 Task: Create a new recurring task titled 'New Training' with a due date of 'Wed 7/26/2023', high priority, and set it to recur monthly on the 26th until 'Fri 7/26/2024'. Assign it to 'Prateek Kumar' and add a description.
Action: Mouse moved to (14, 167)
Screenshot: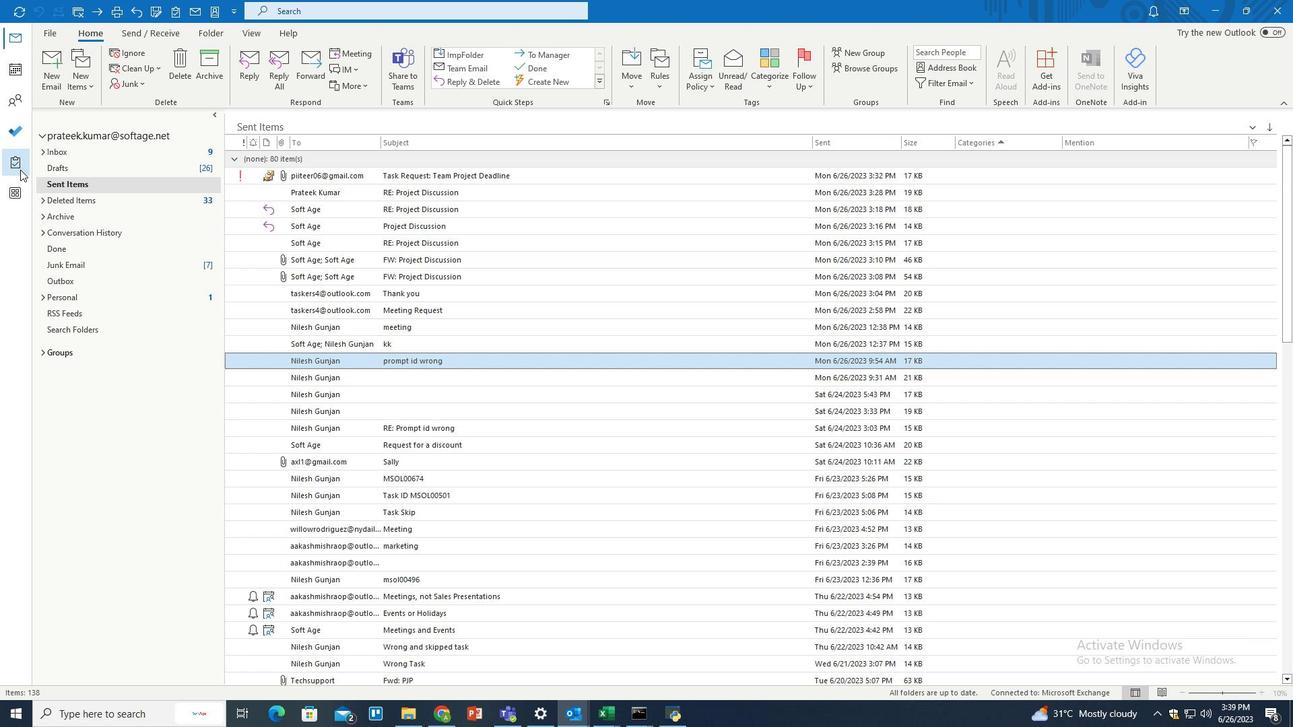 
Action: Mouse pressed left at (14, 167)
Screenshot: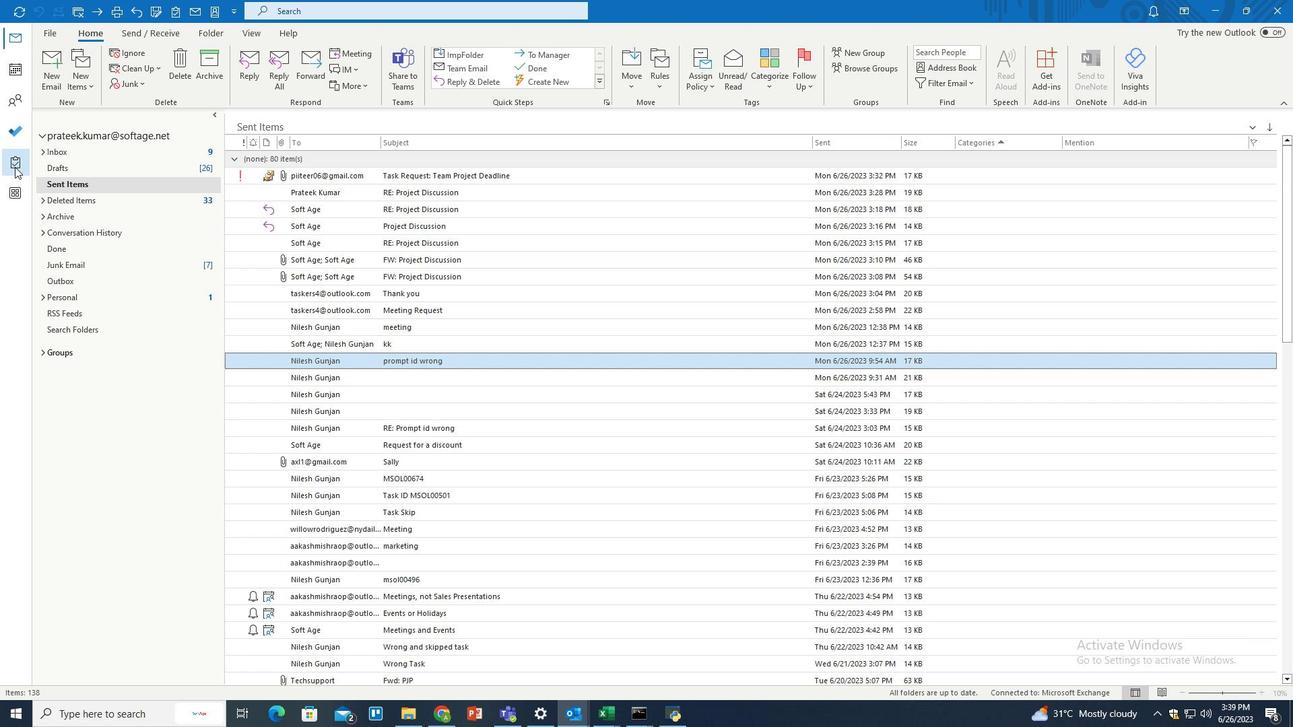 
Action: Mouse moved to (64, 157)
Screenshot: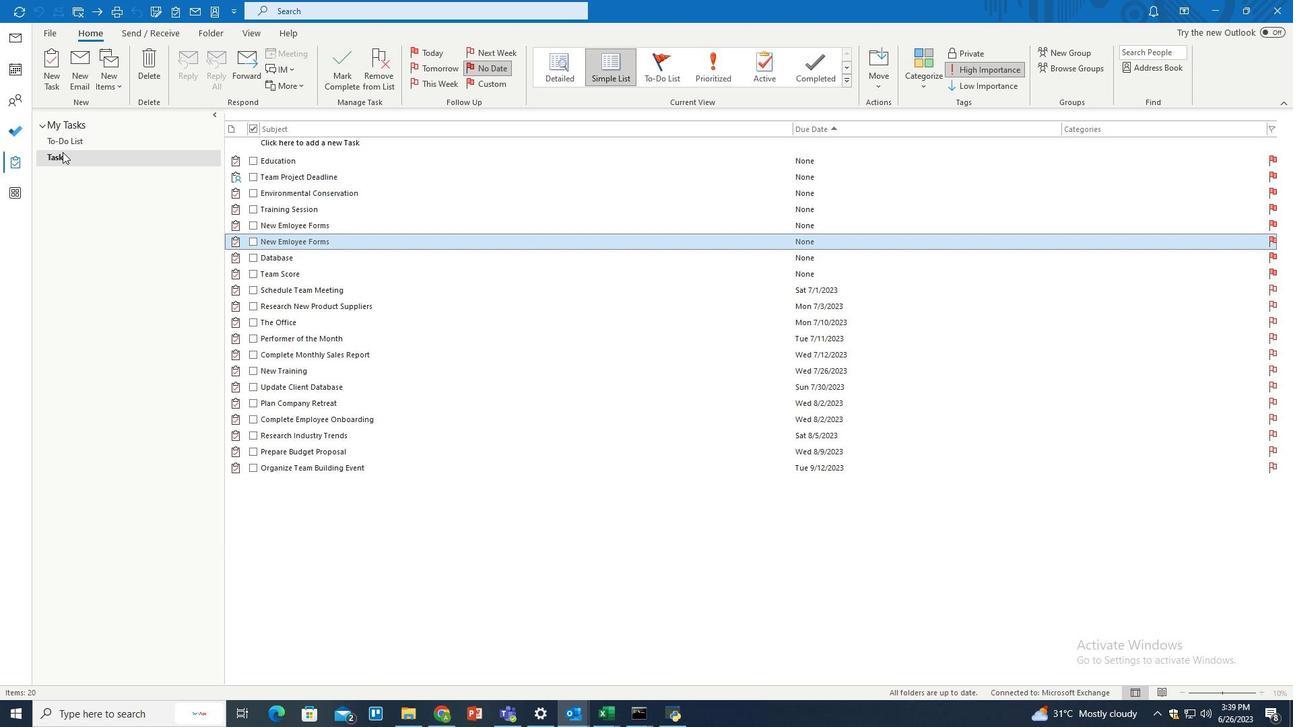 
Action: Mouse pressed left at (64, 157)
Screenshot: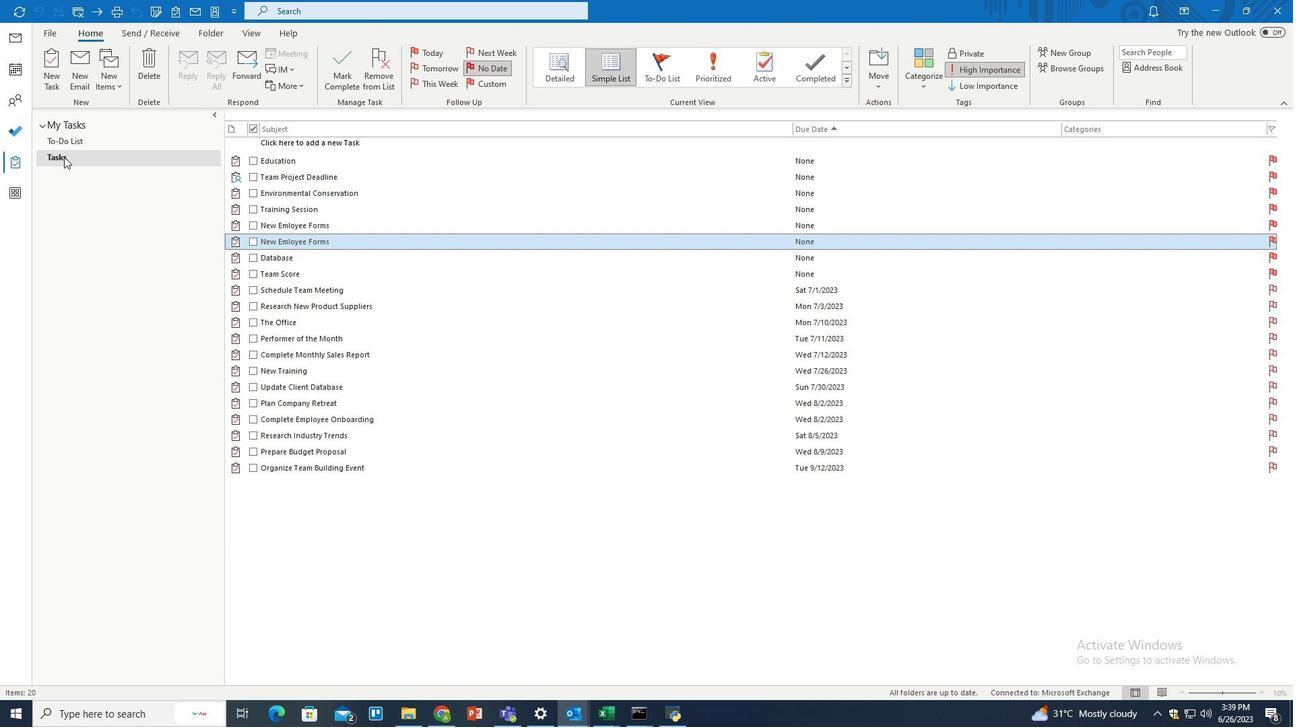 
Action: Mouse moved to (321, 370)
Screenshot: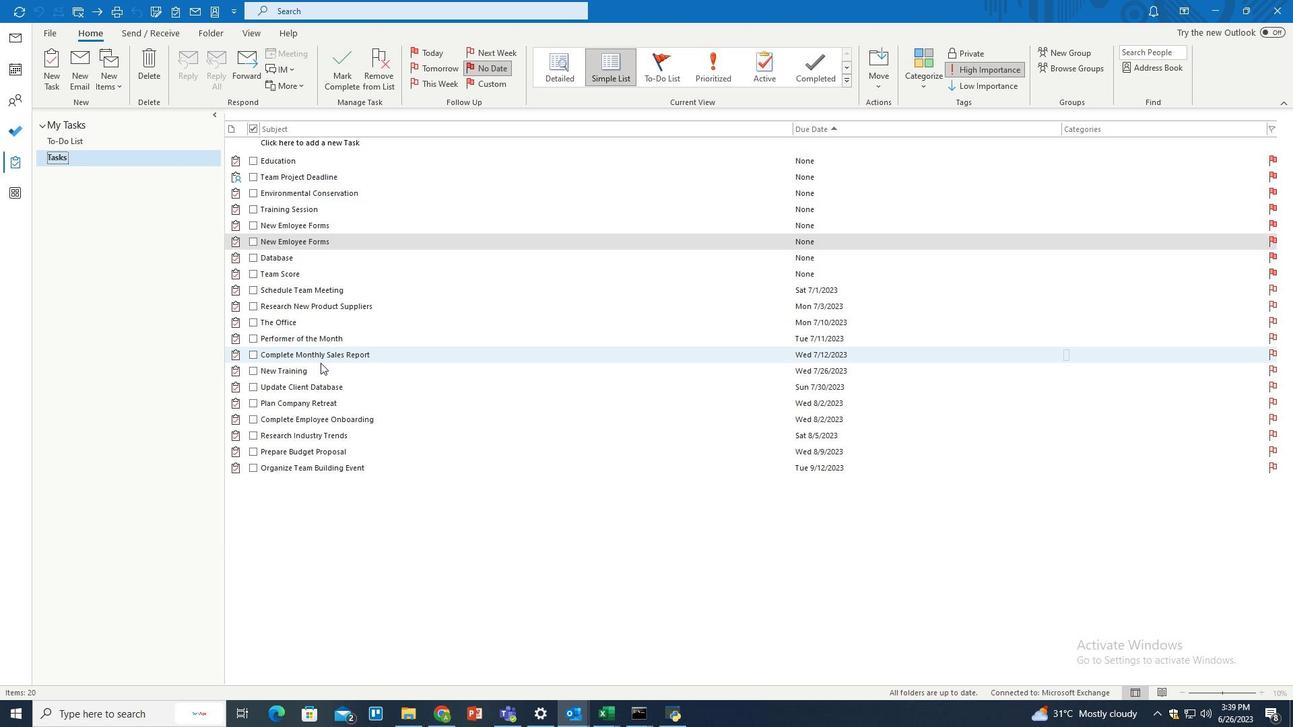 
Action: Mouse pressed left at (321, 370)
Screenshot: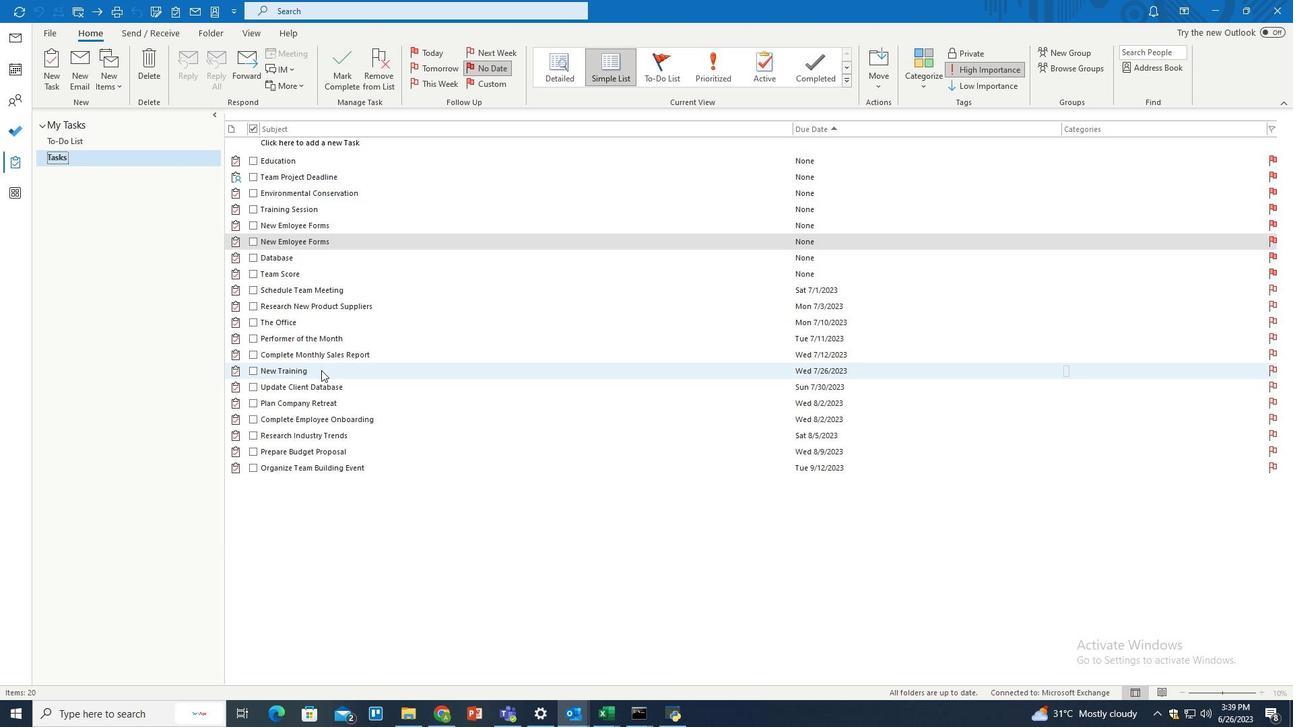 
Action: Mouse pressed left at (321, 370)
Screenshot: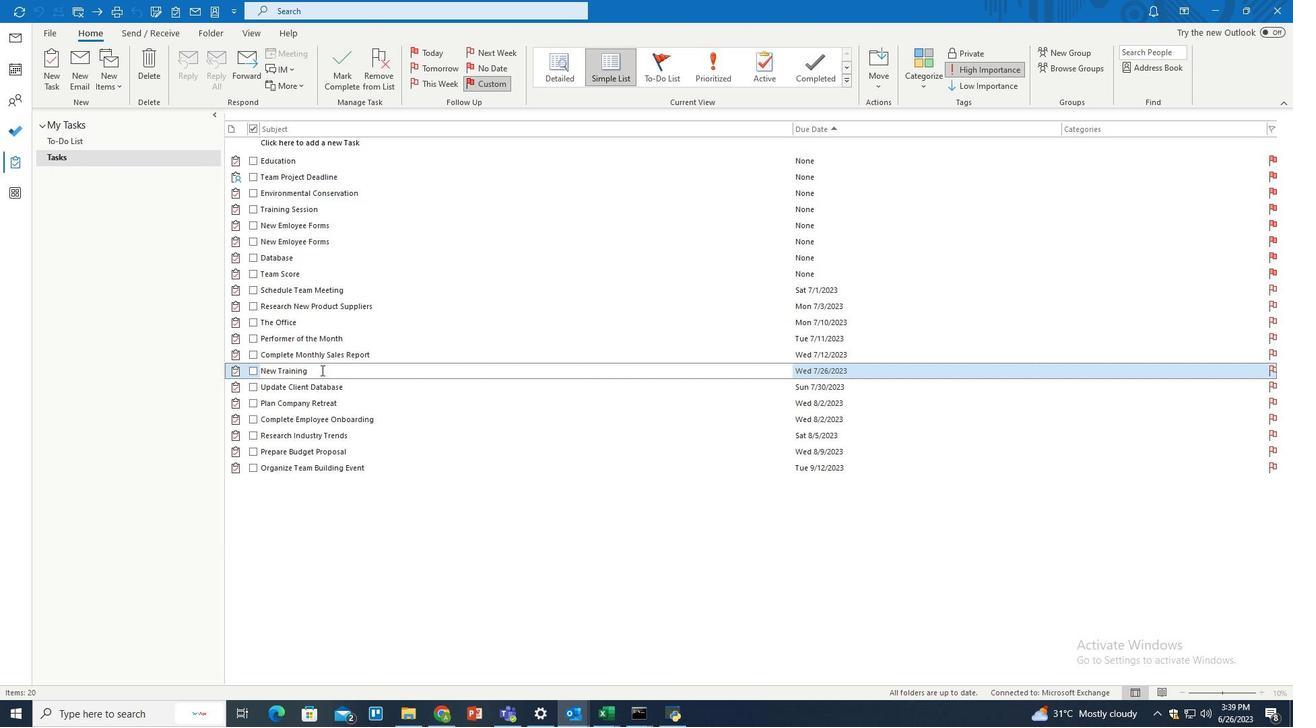 
Action: Mouse pressed left at (321, 370)
Screenshot: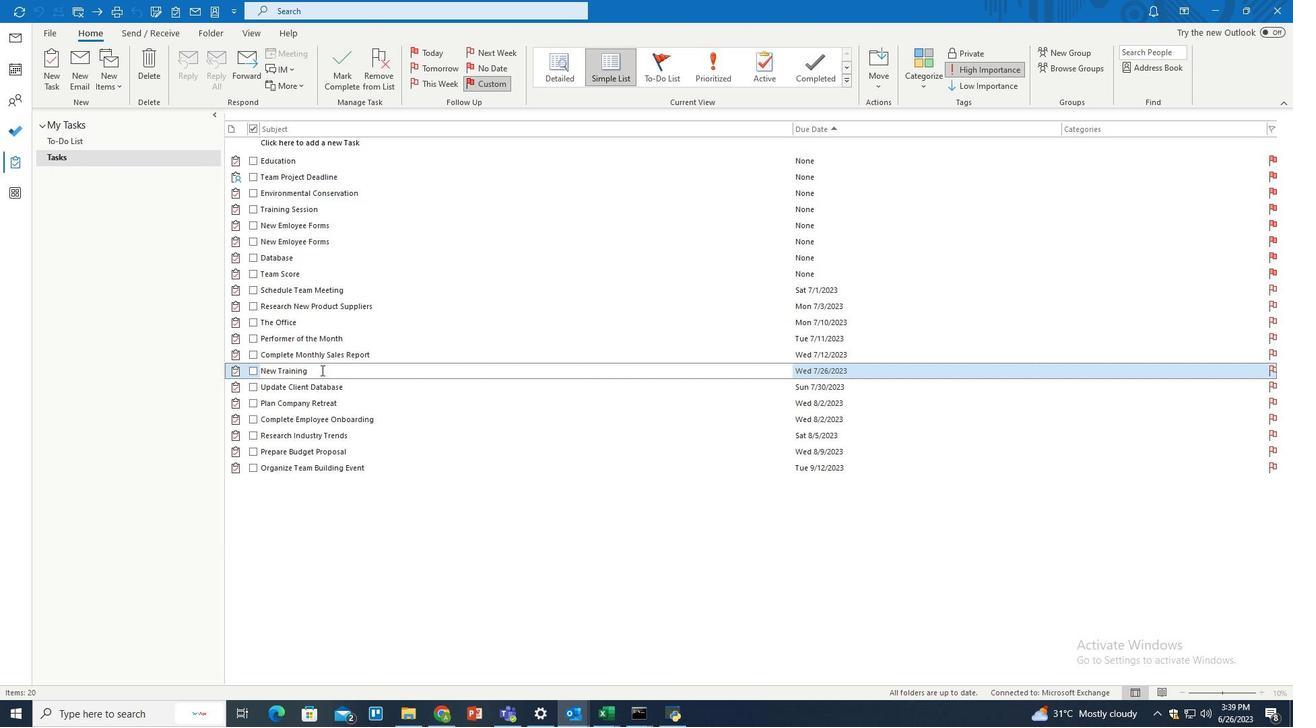 
Action: Mouse moved to (568, 269)
Screenshot: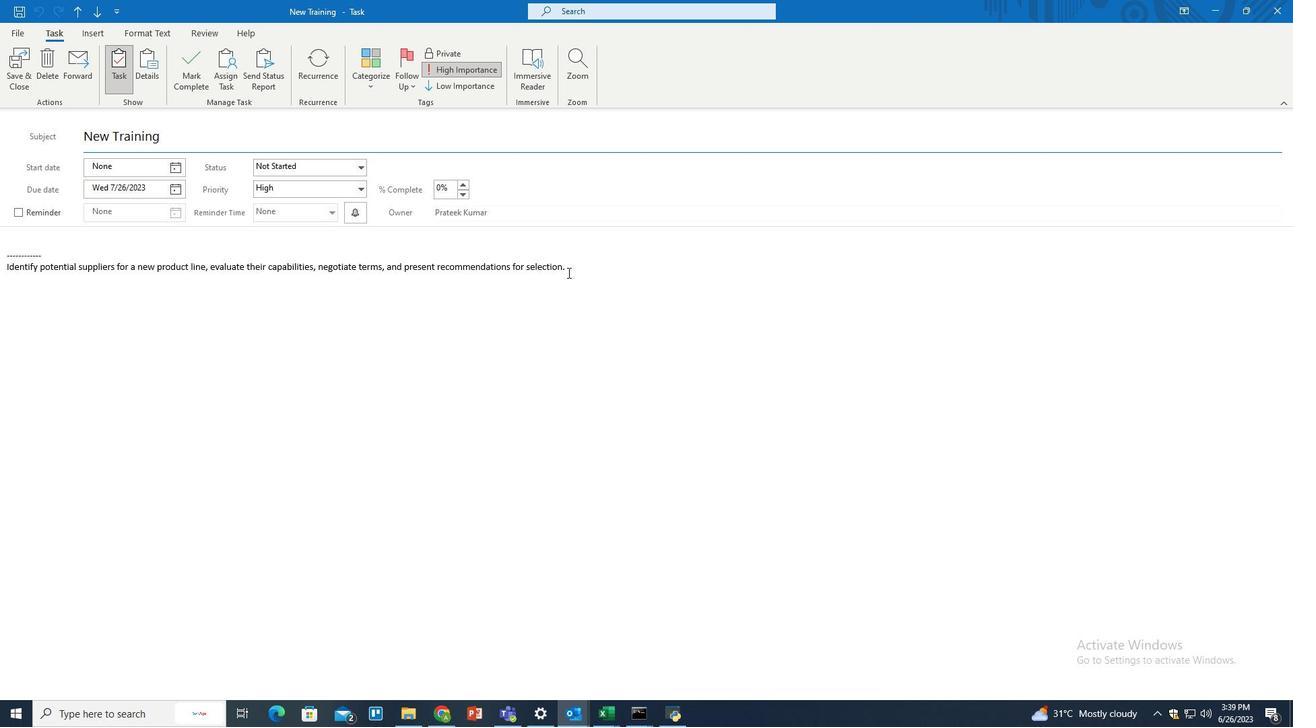 
Action: Mouse pressed left at (568, 269)
Screenshot: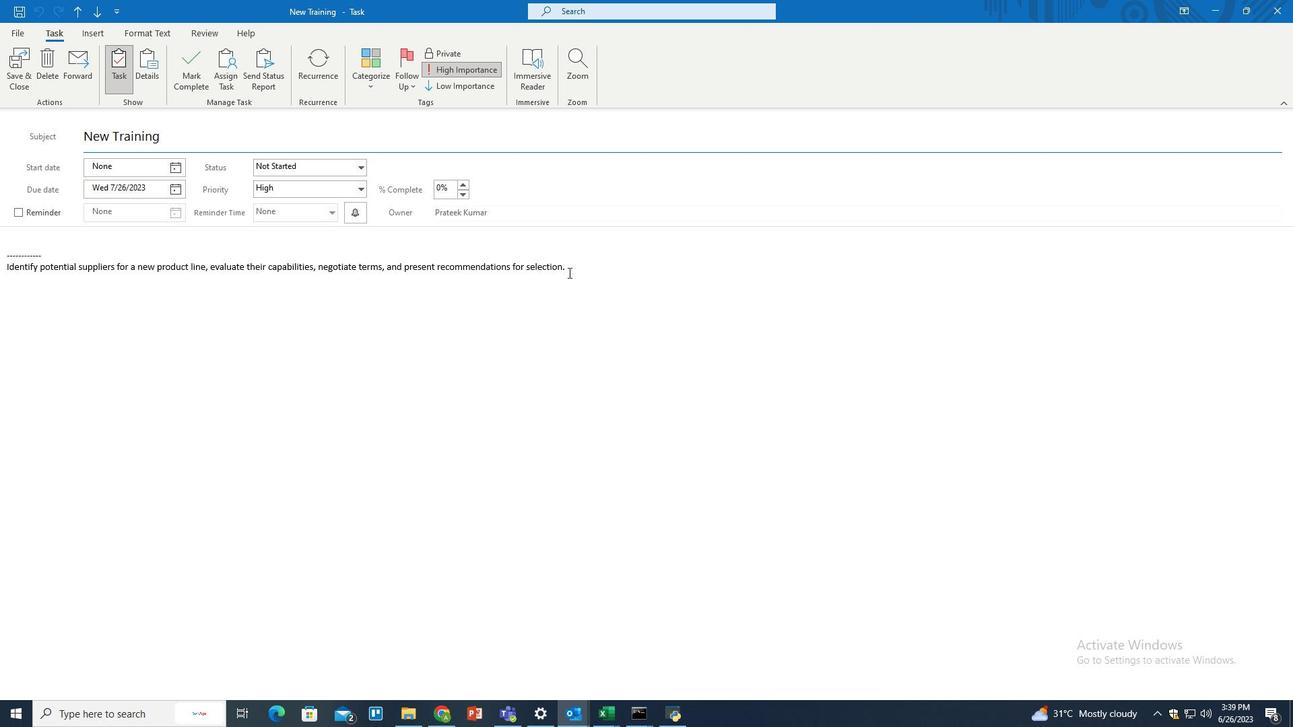 
Action: Mouse moved to (320, 68)
Screenshot: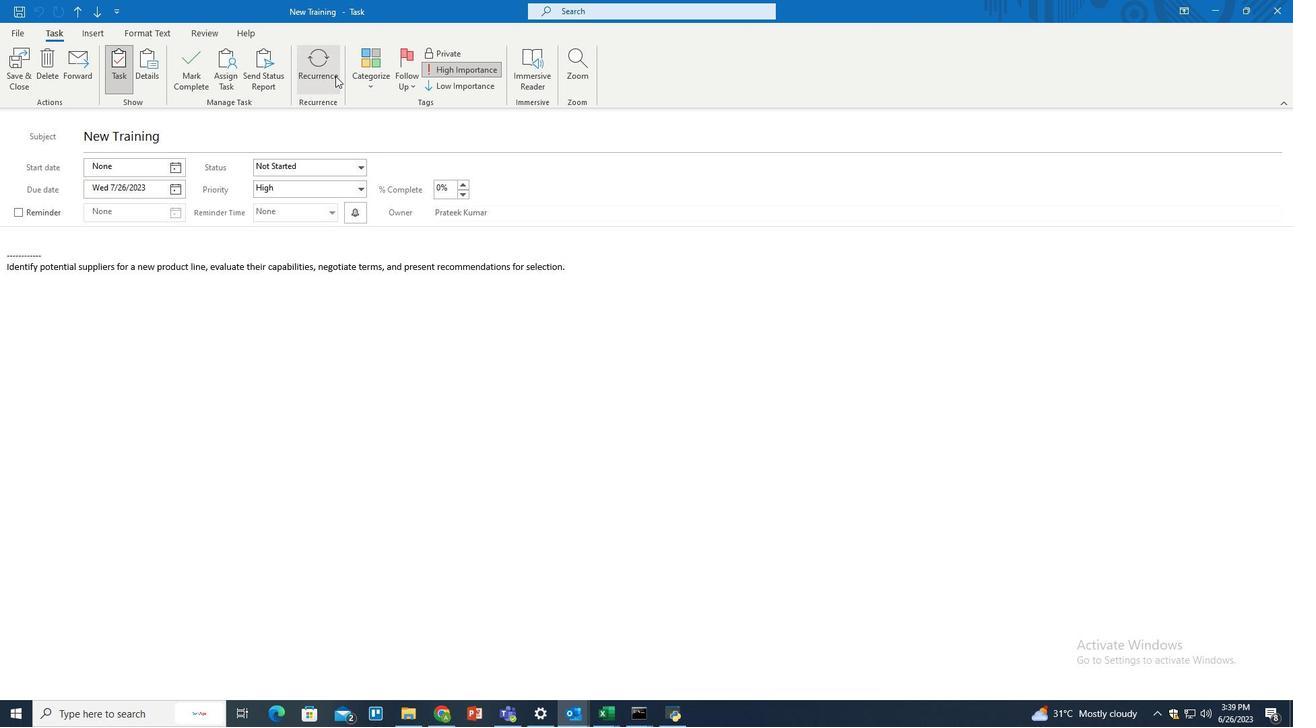 
Action: Mouse pressed left at (320, 68)
Screenshot: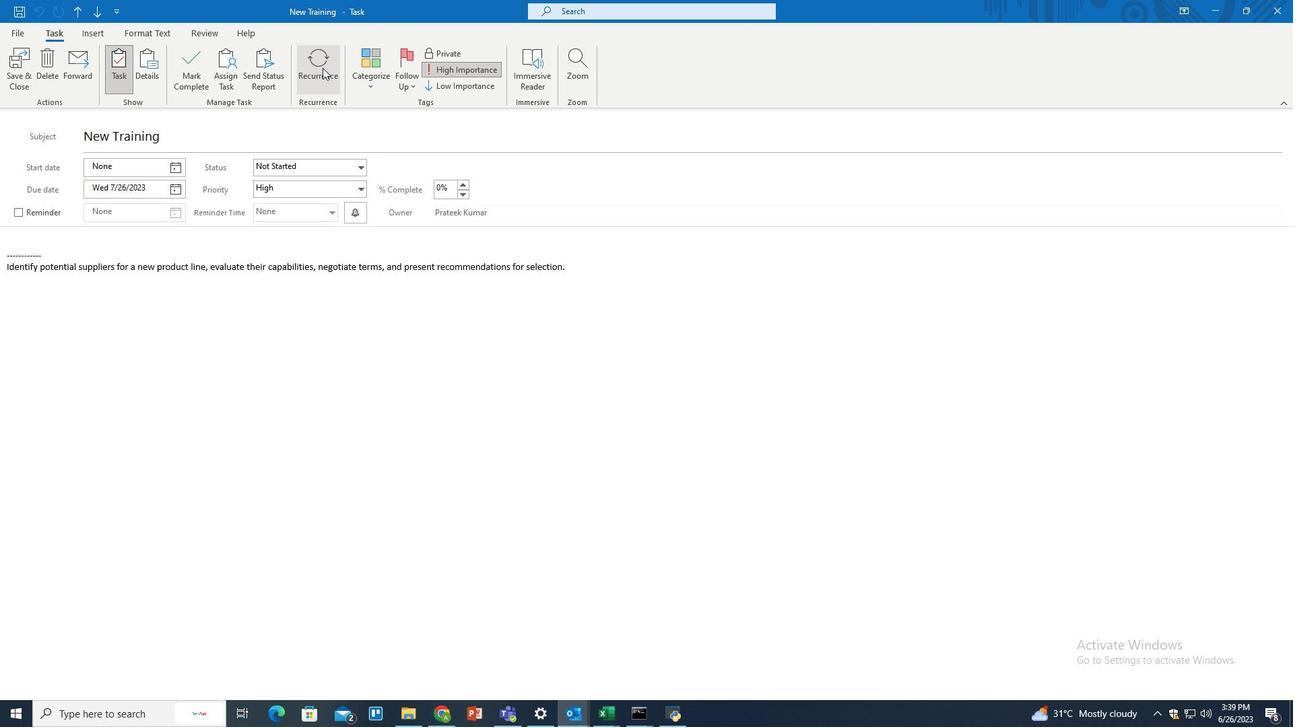 
Action: Mouse moved to (496, 320)
Screenshot: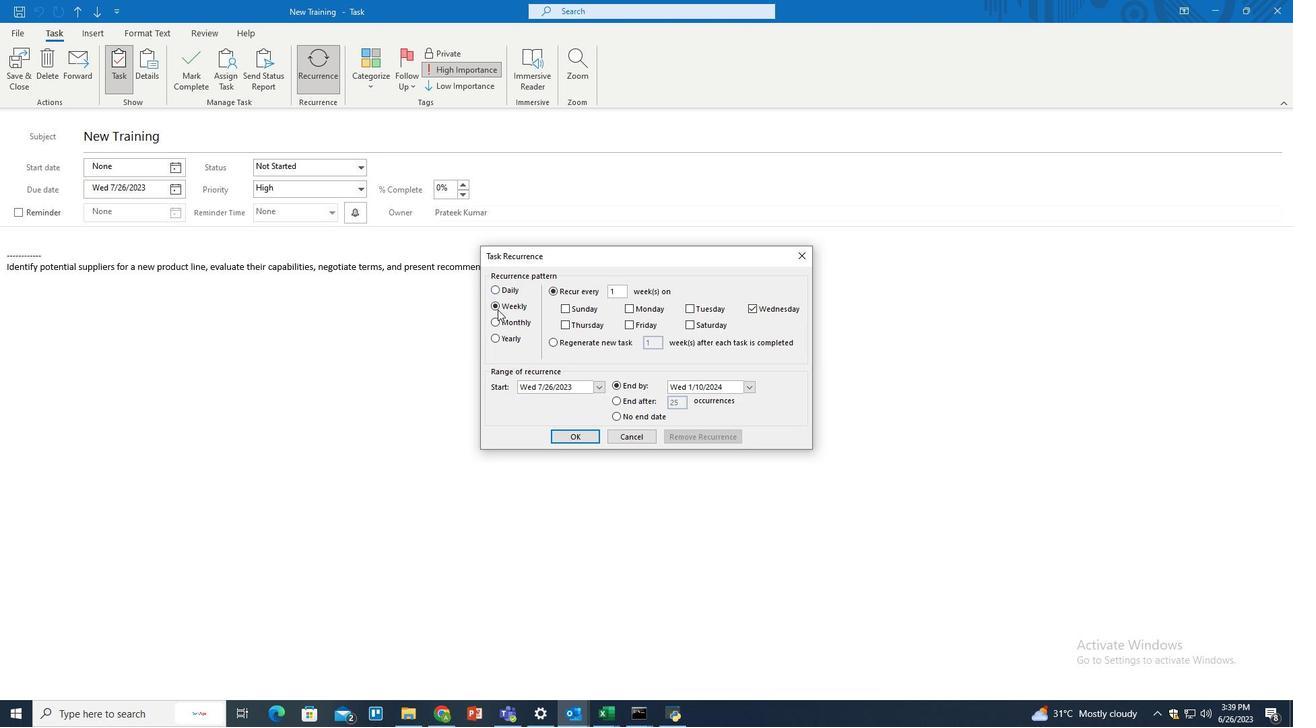 
Action: Mouse pressed left at (496, 320)
Screenshot: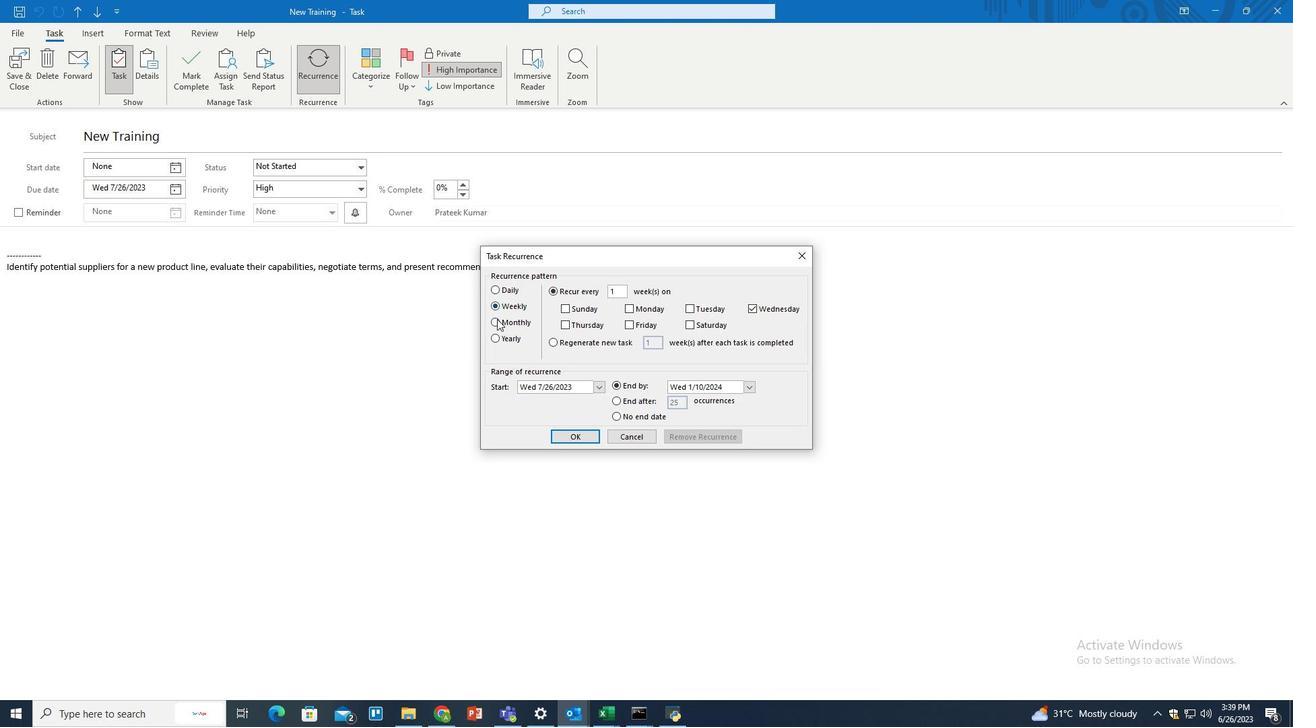 
Action: Mouse moved to (576, 434)
Screenshot: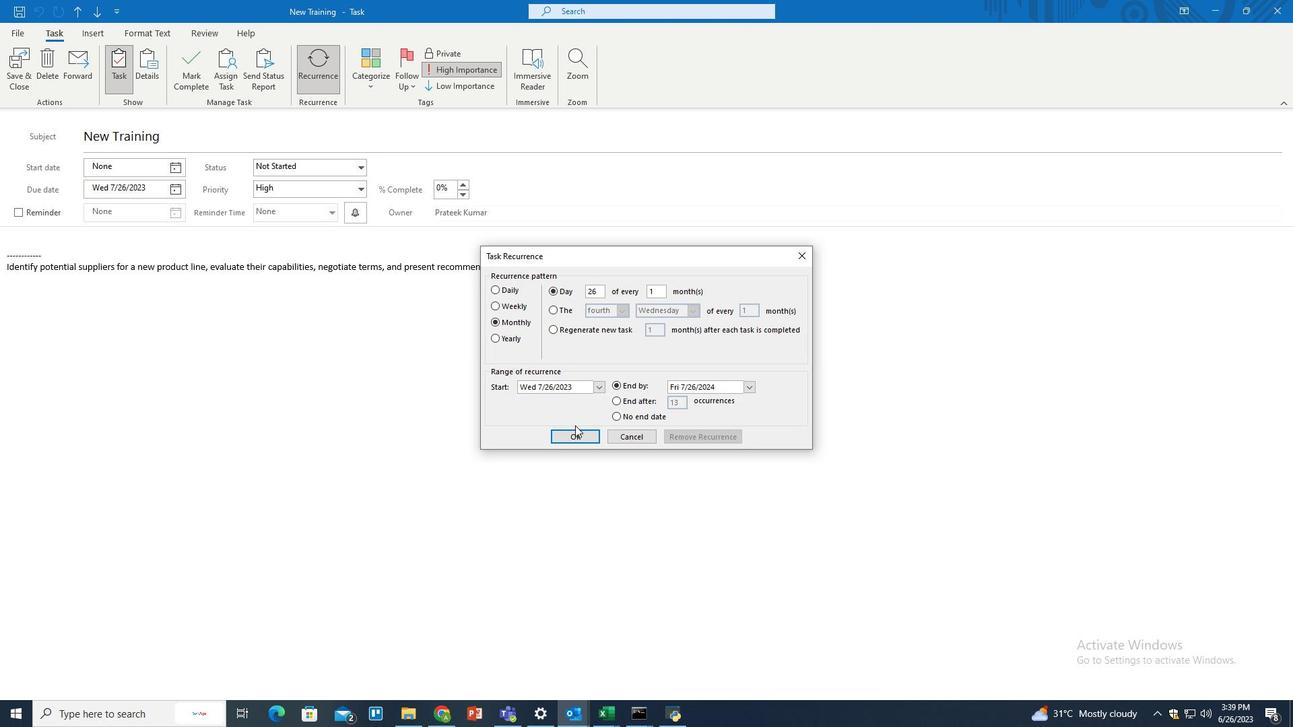 
Action: Mouse pressed left at (576, 434)
Screenshot: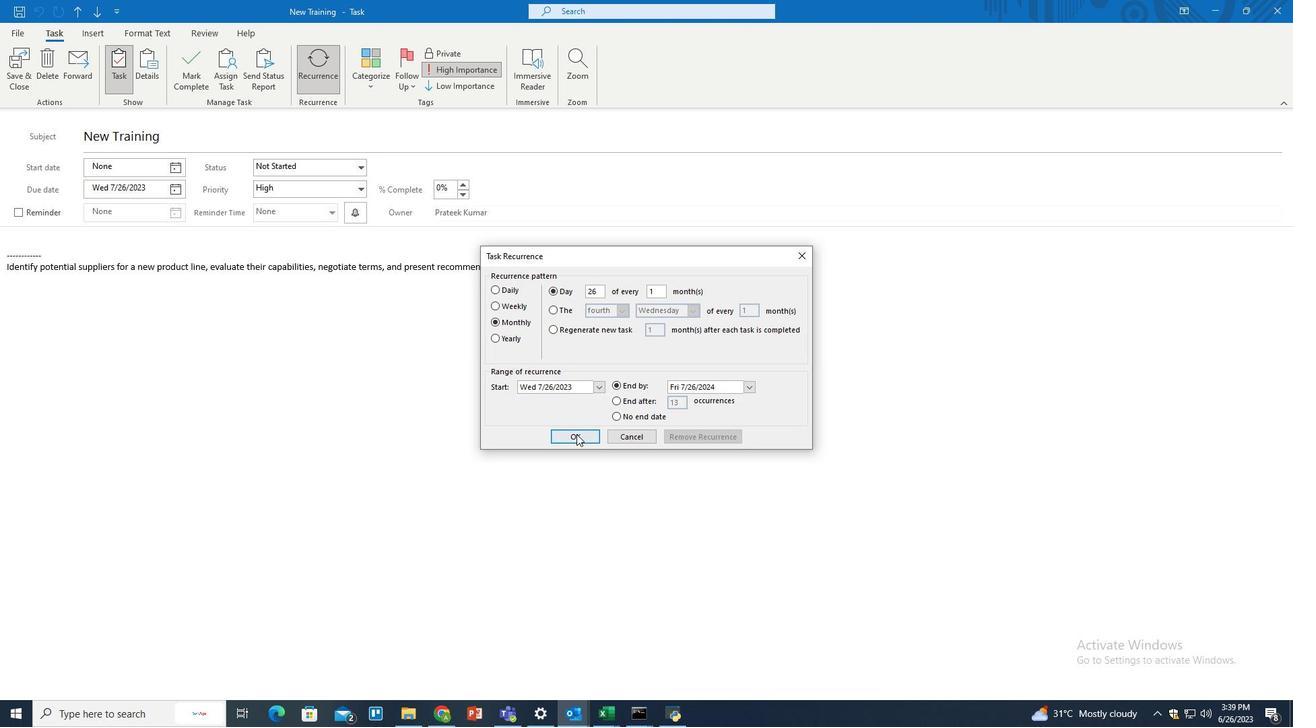 
Action: Mouse moved to (421, 63)
Screenshot: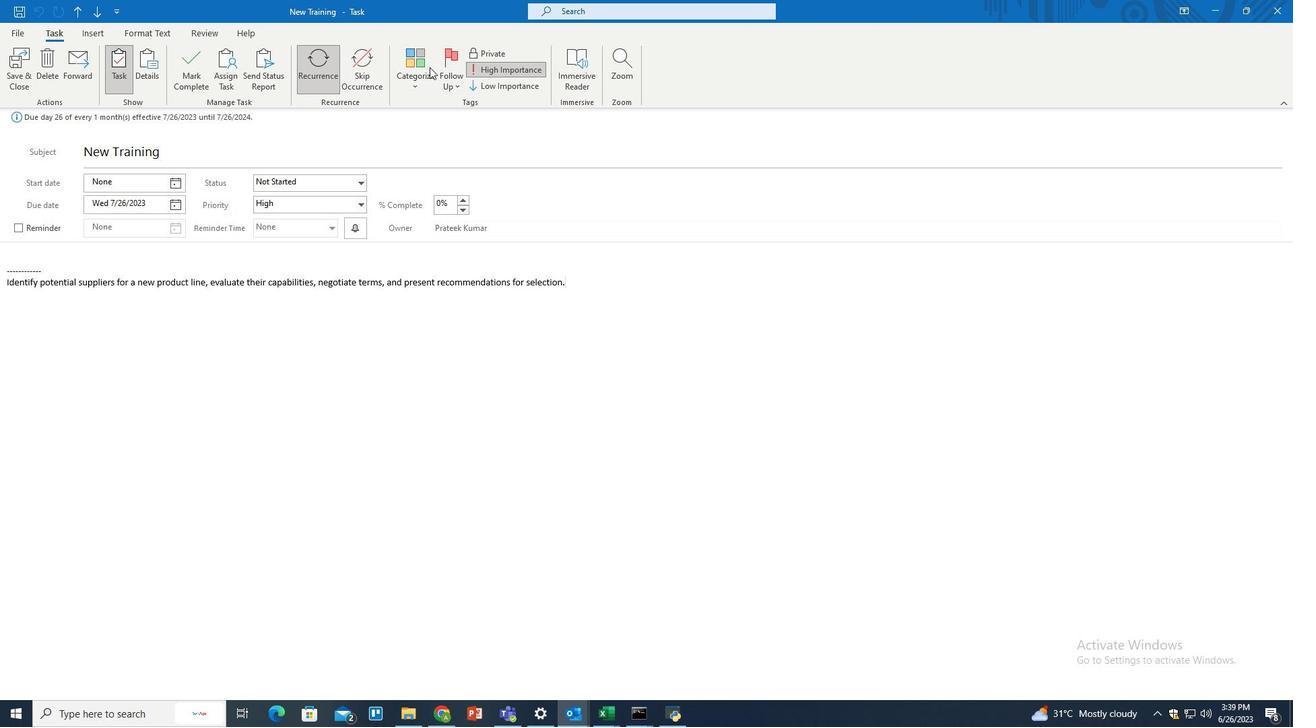 
Action: Mouse pressed left at (421, 63)
Screenshot: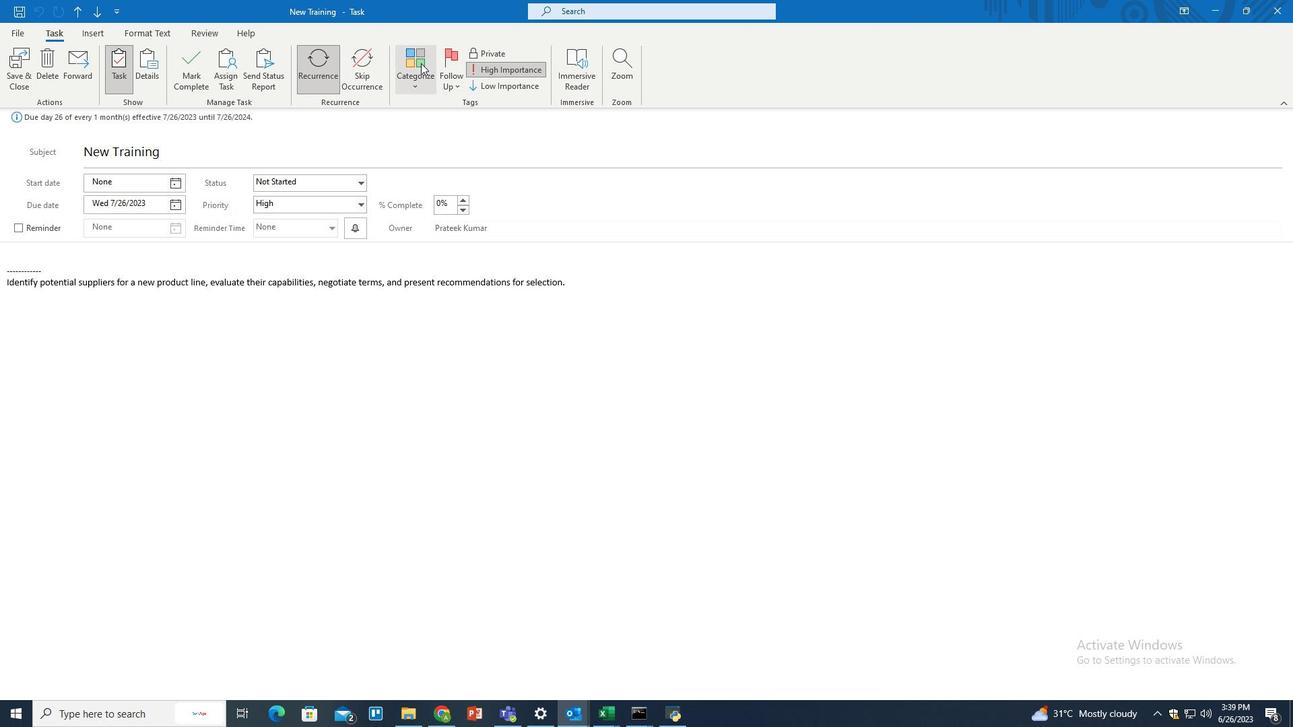 
Action: Mouse moved to (430, 198)
Screenshot: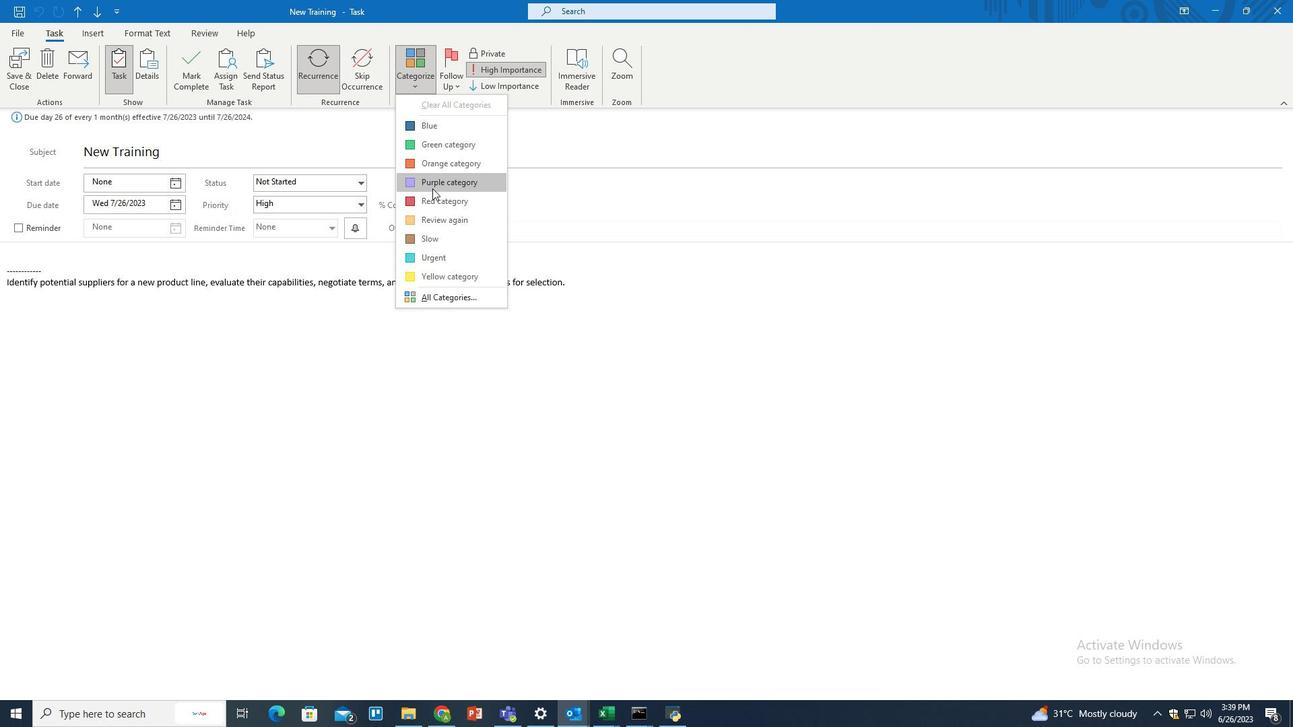 
Action: Mouse pressed left at (430, 198)
Screenshot: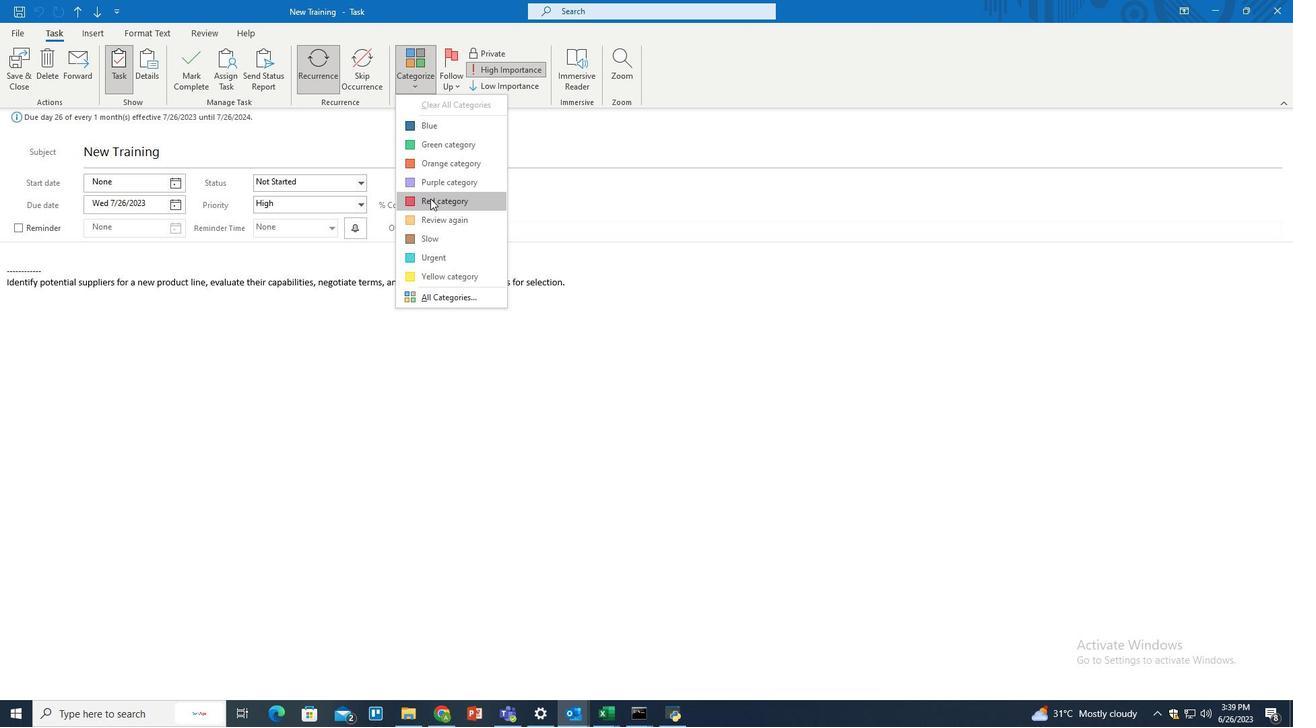 
Action: Mouse moved to (577, 84)
Screenshot: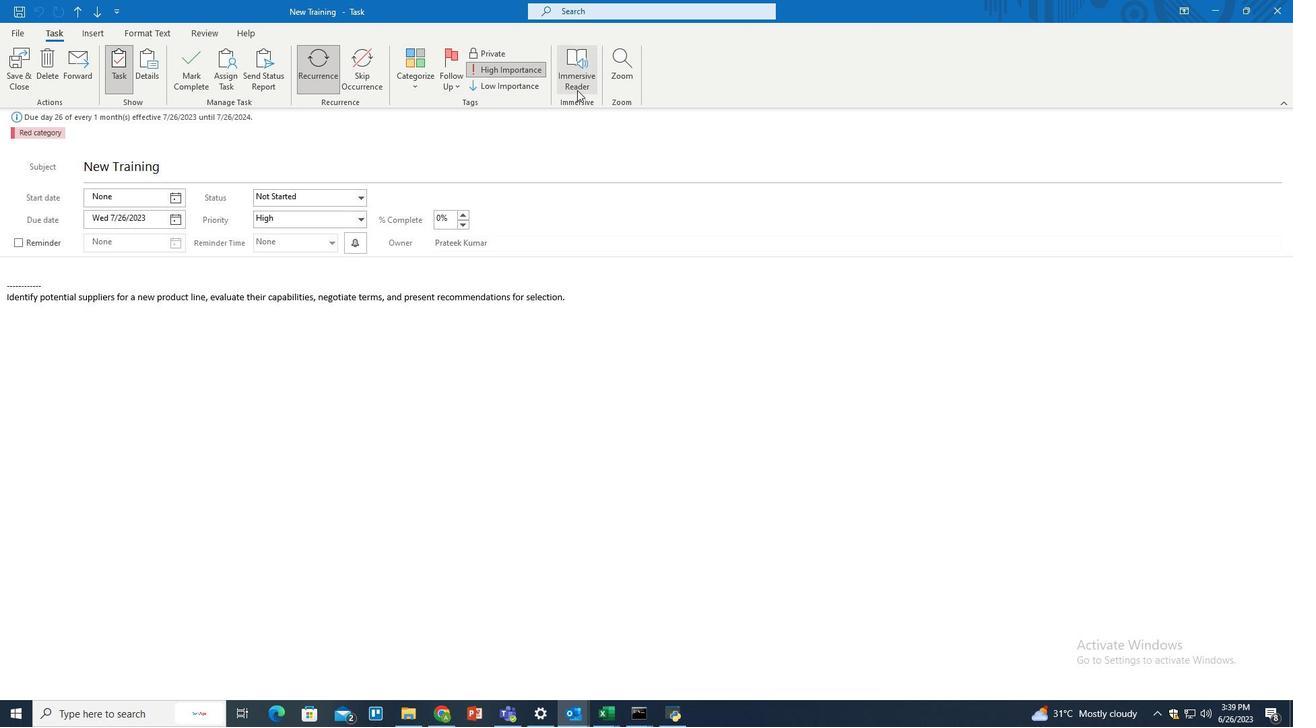 
Action: Mouse pressed left at (577, 84)
Screenshot: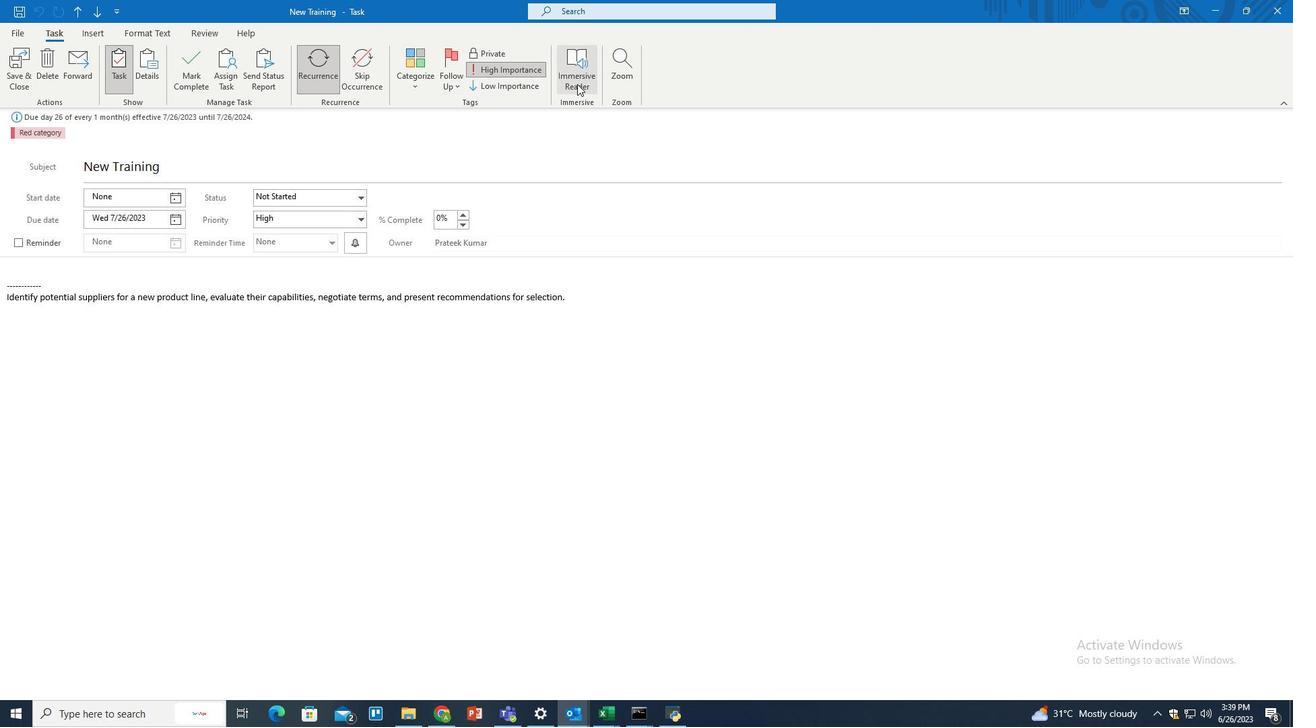 
Action: Mouse moved to (63, 32)
Screenshot: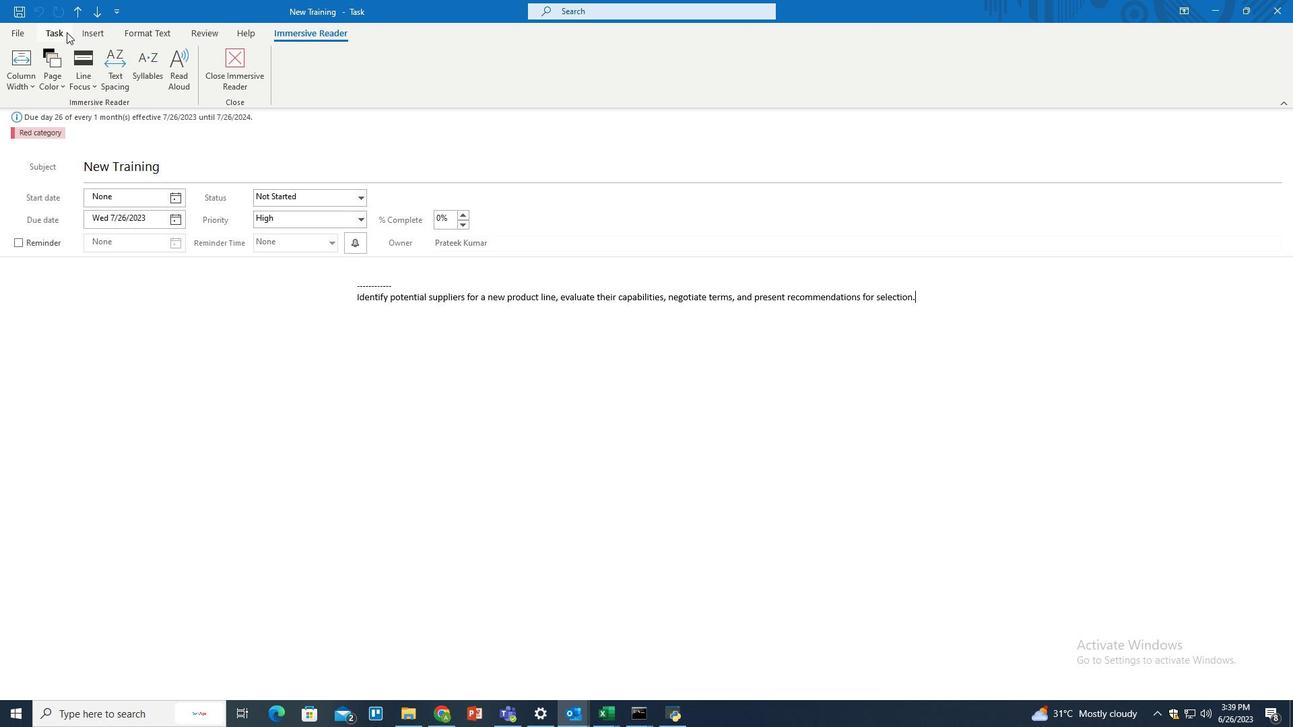 
Action: Mouse pressed left at (63, 32)
Screenshot: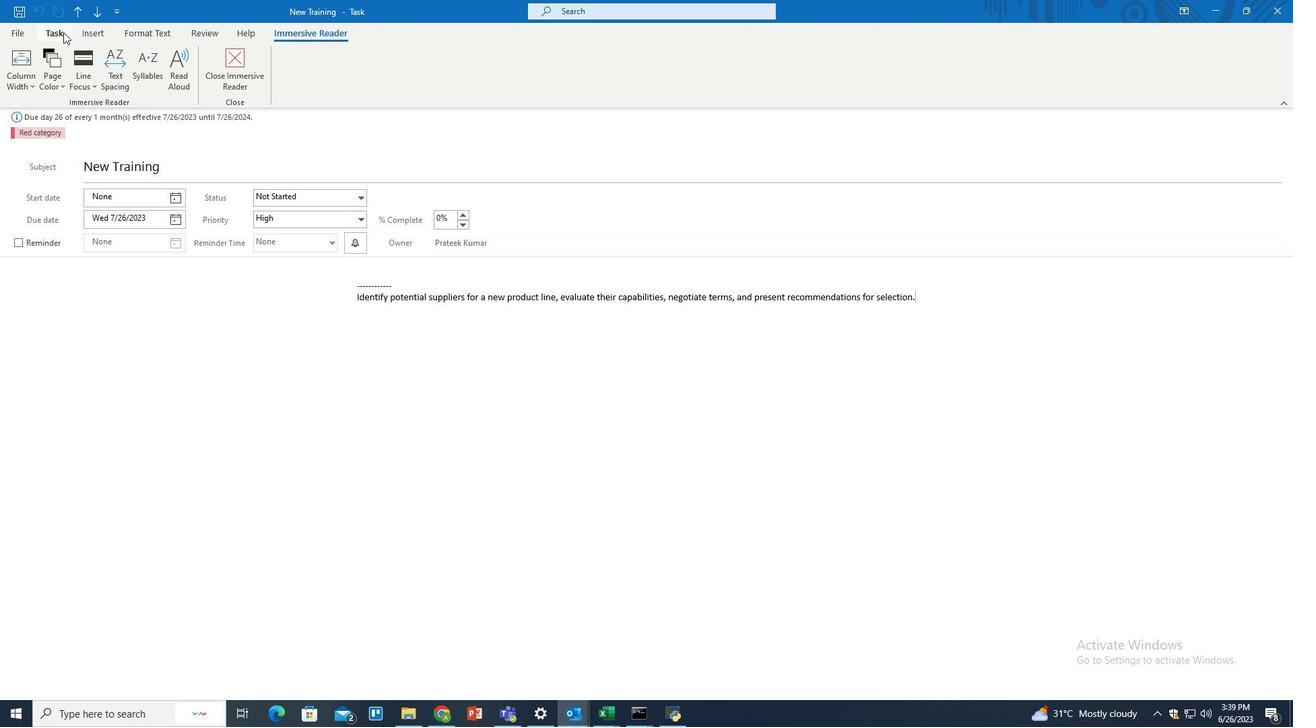 
Action: Mouse moved to (629, 74)
Screenshot: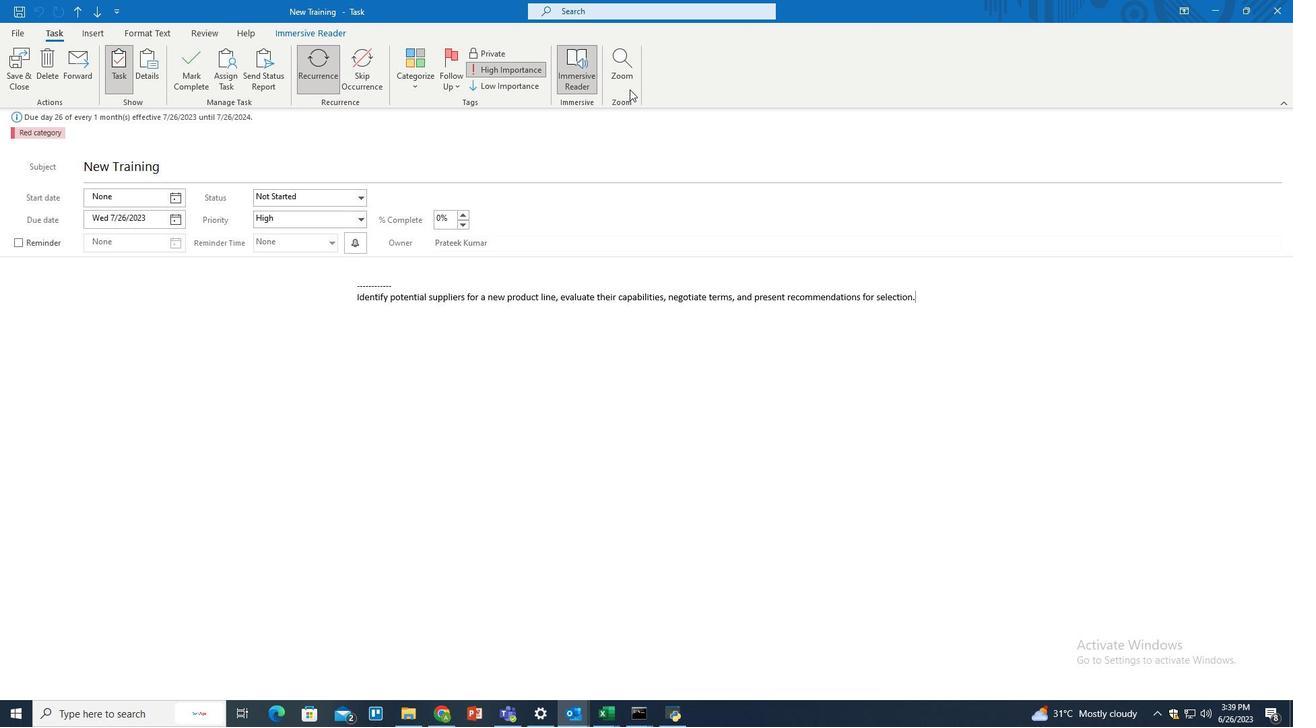 
Action: Mouse pressed left at (629, 74)
Screenshot: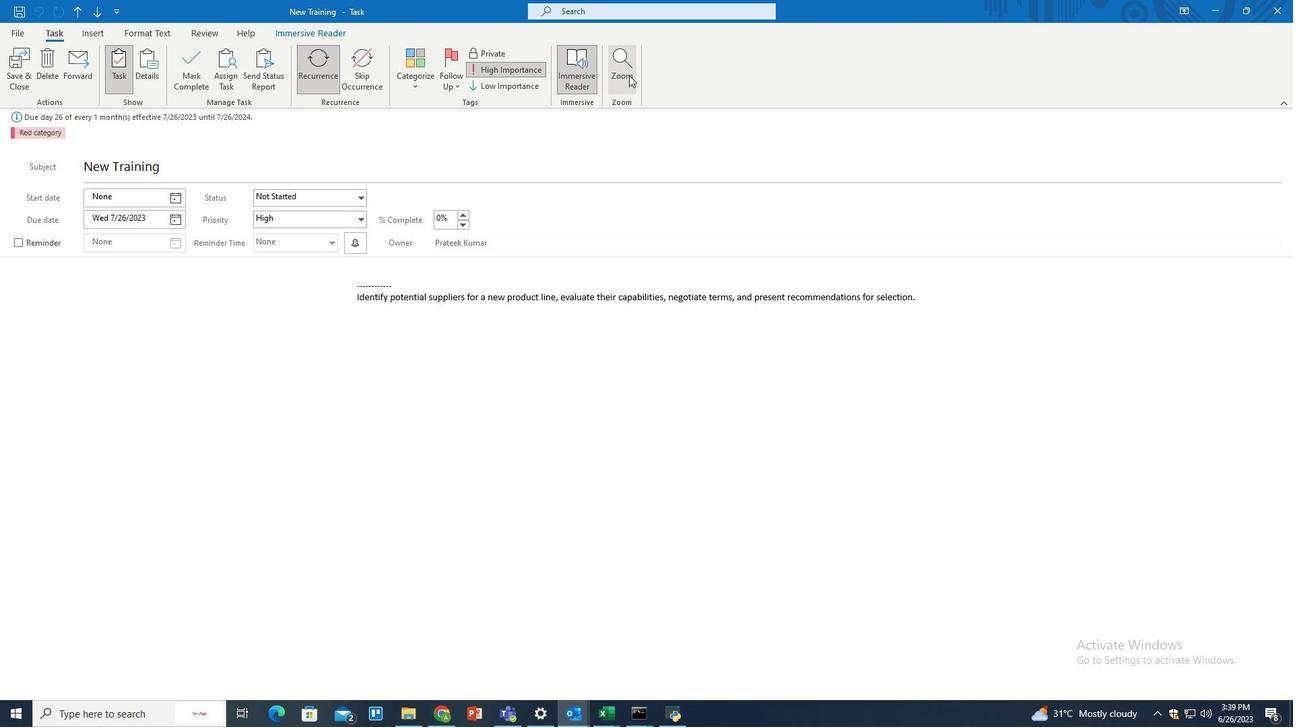 
Action: Mouse moved to (560, 326)
Screenshot: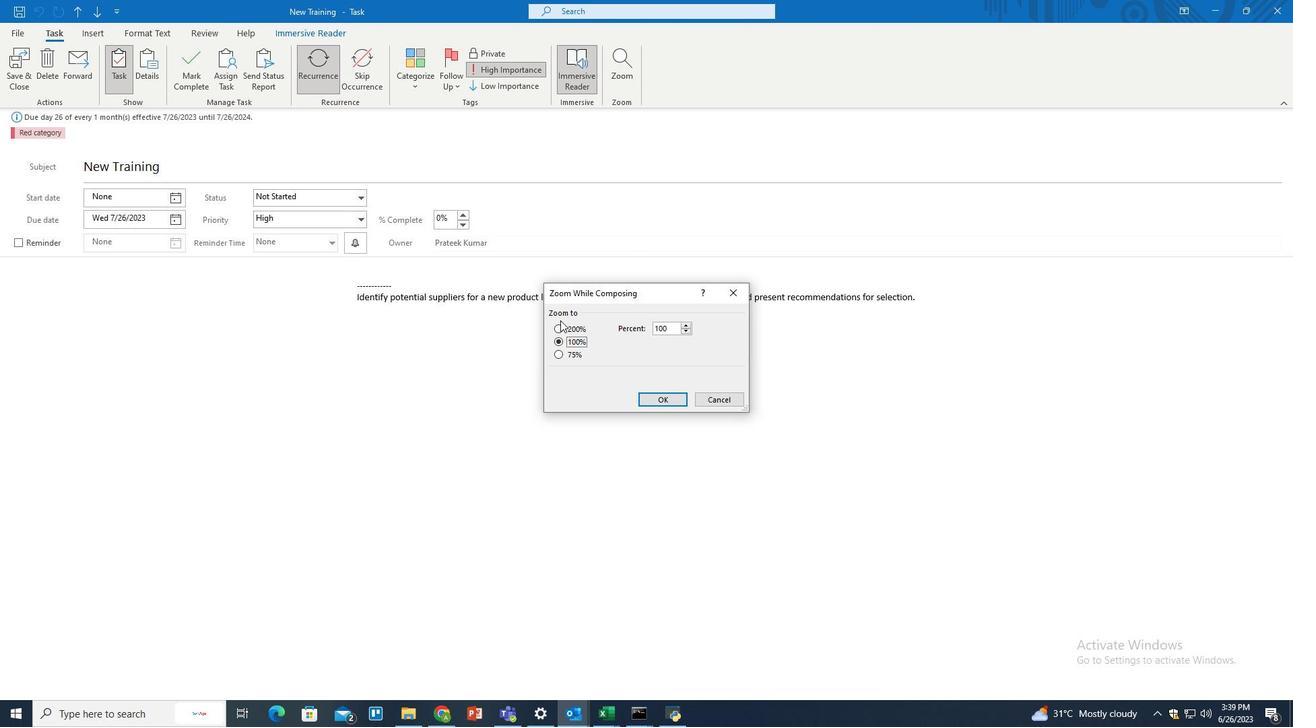 
Action: Mouse pressed left at (560, 326)
Screenshot: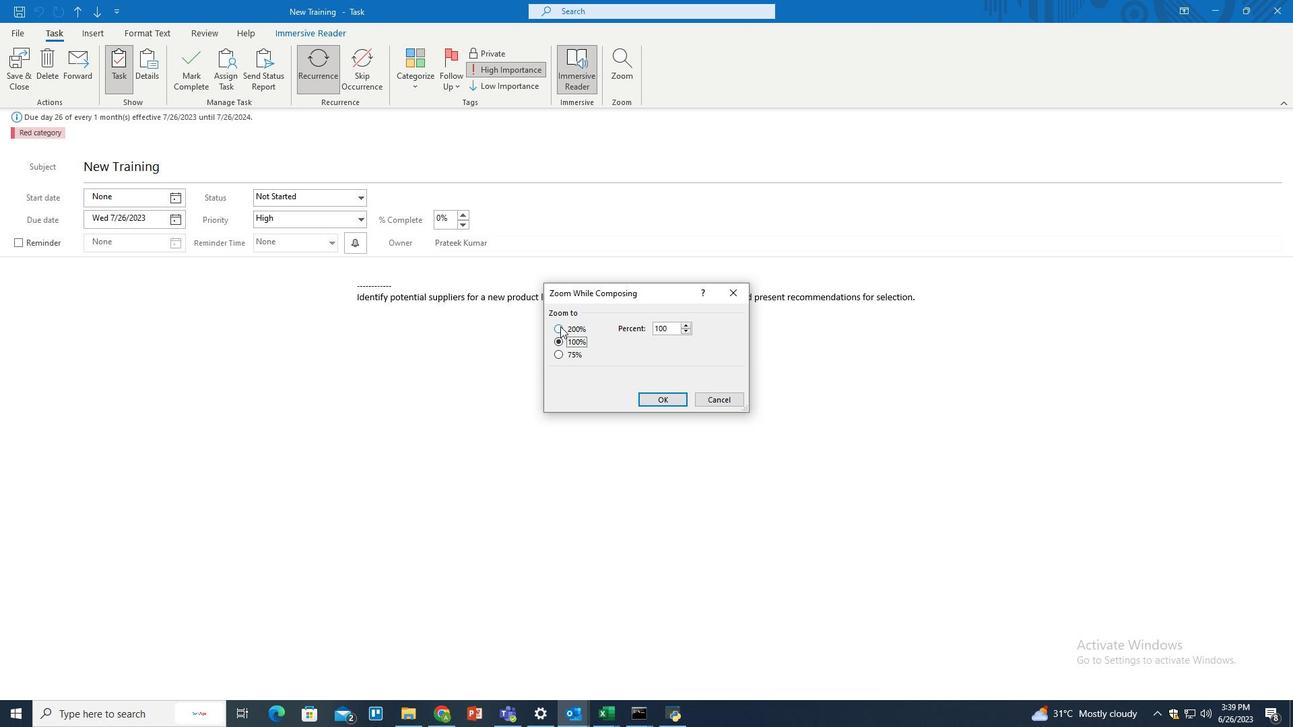 
Action: Mouse moved to (658, 398)
Screenshot: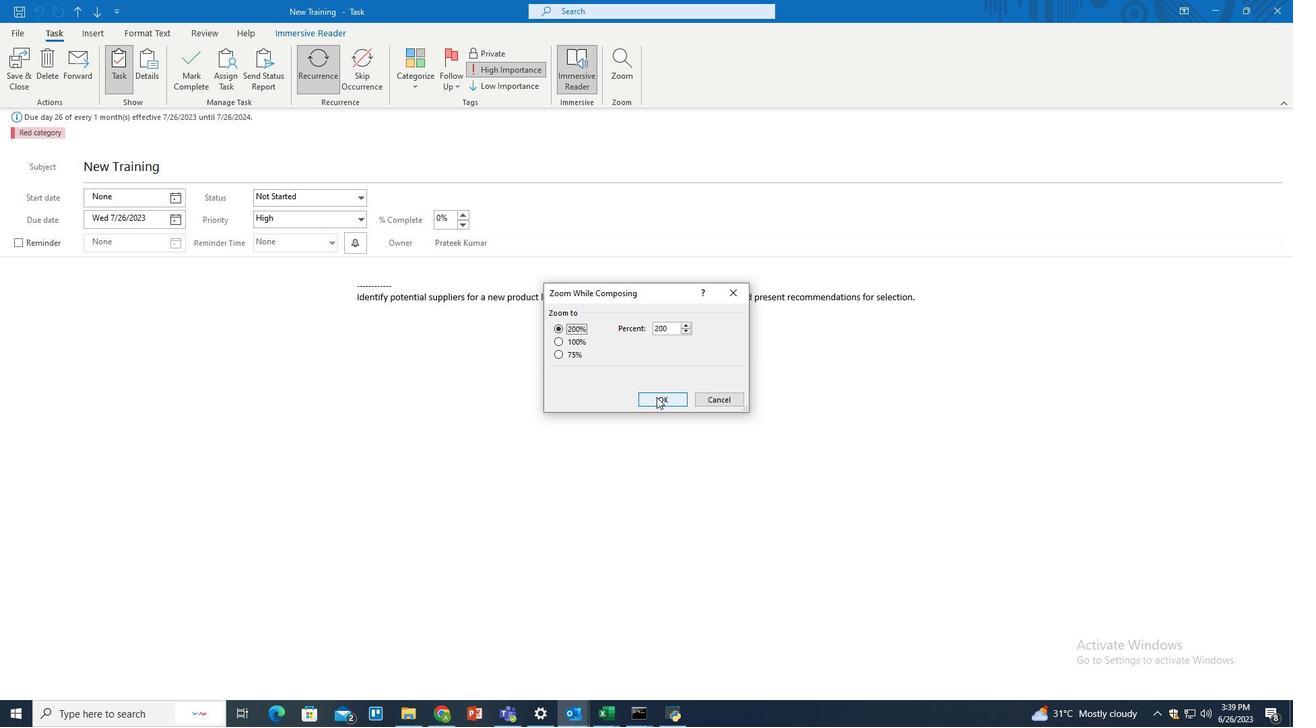 
Action: Mouse pressed left at (658, 398)
Screenshot: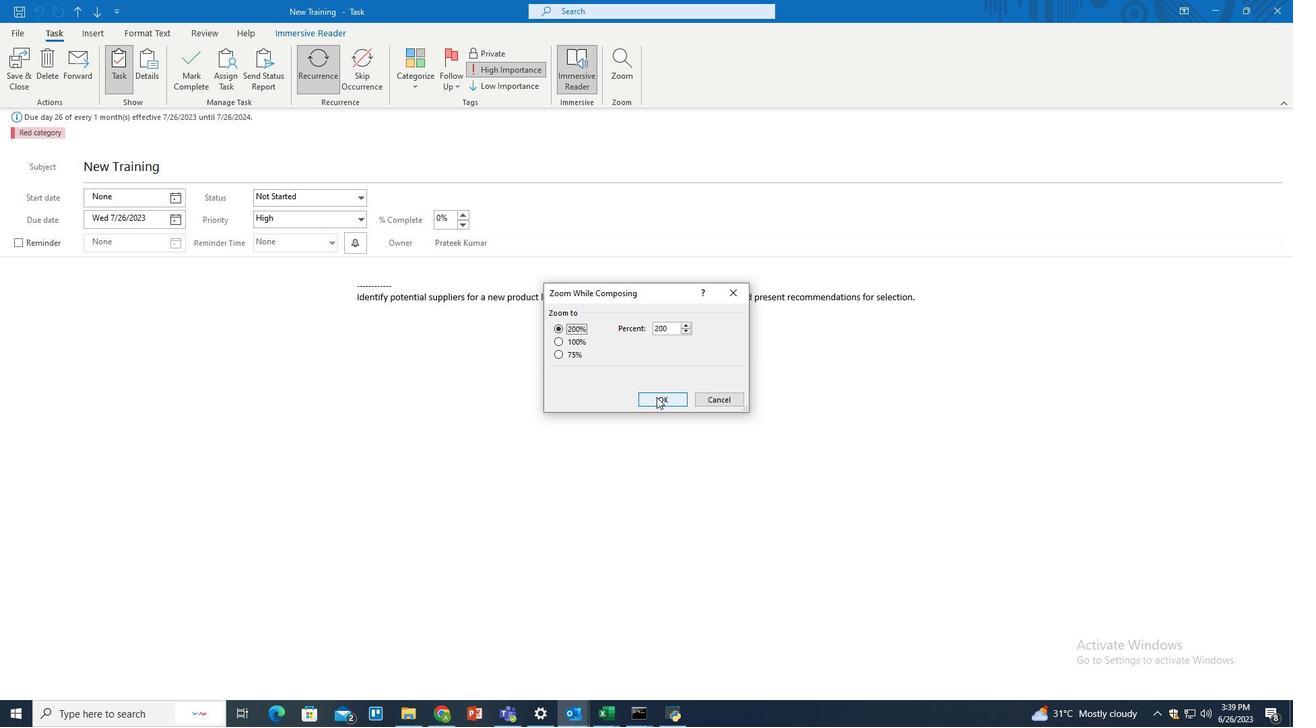 
Action: Mouse moved to (646, 376)
Screenshot: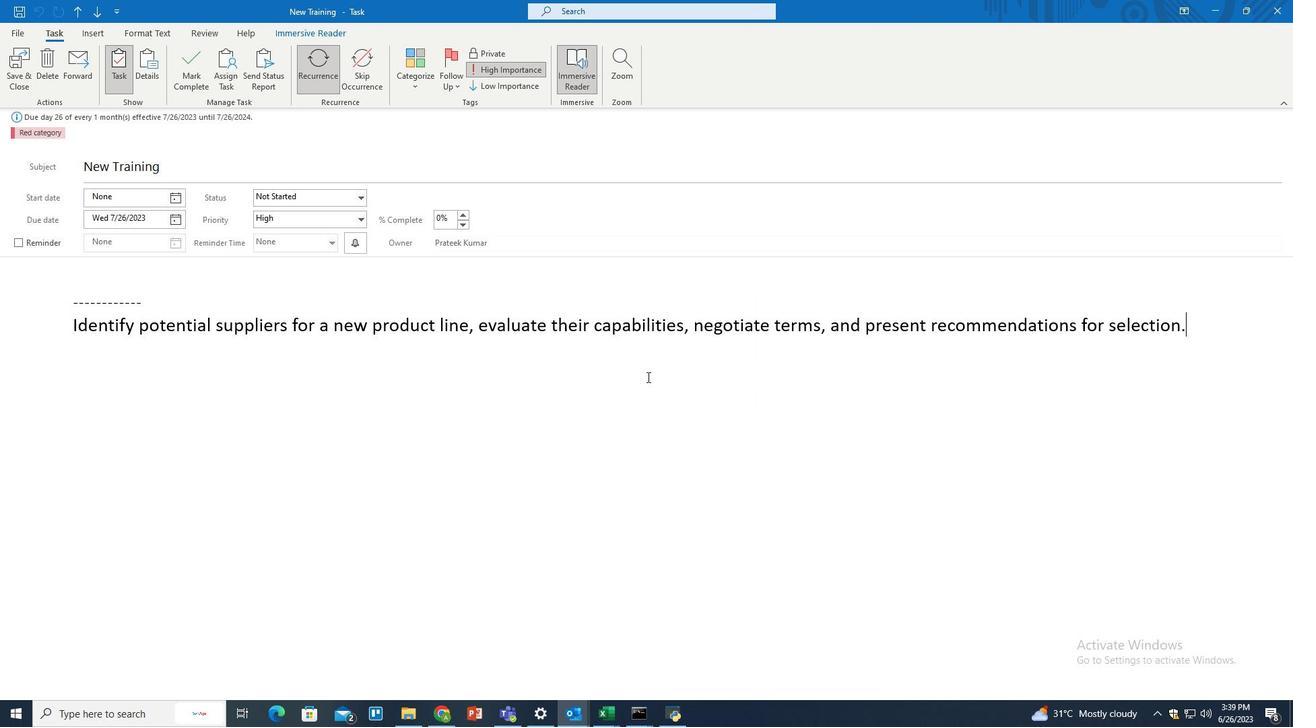 
